 Task: Create a due date automation trigger when advanced on, 2 hours before a card is due add dates not starting tomorrow.
Action: Mouse moved to (980, 78)
Screenshot: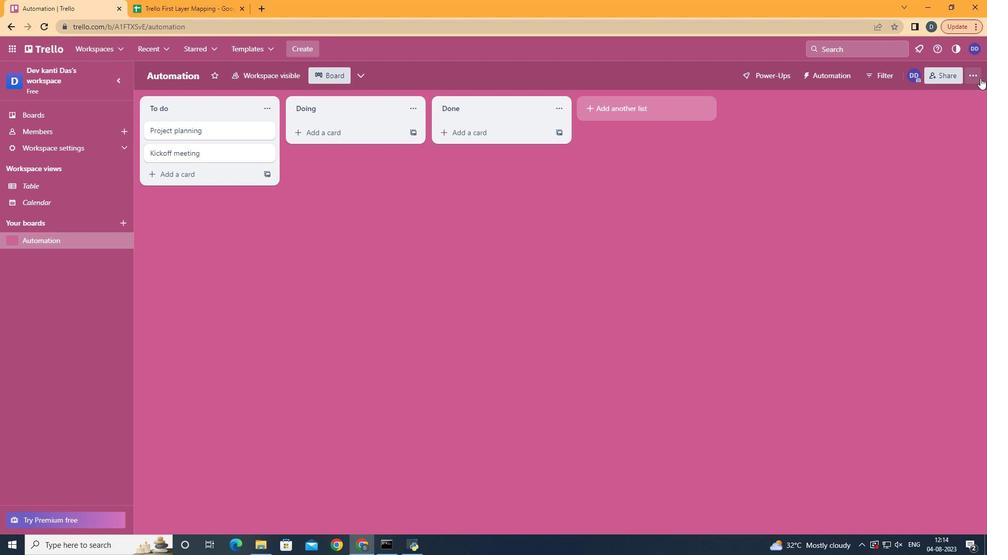 
Action: Mouse pressed left at (980, 78)
Screenshot: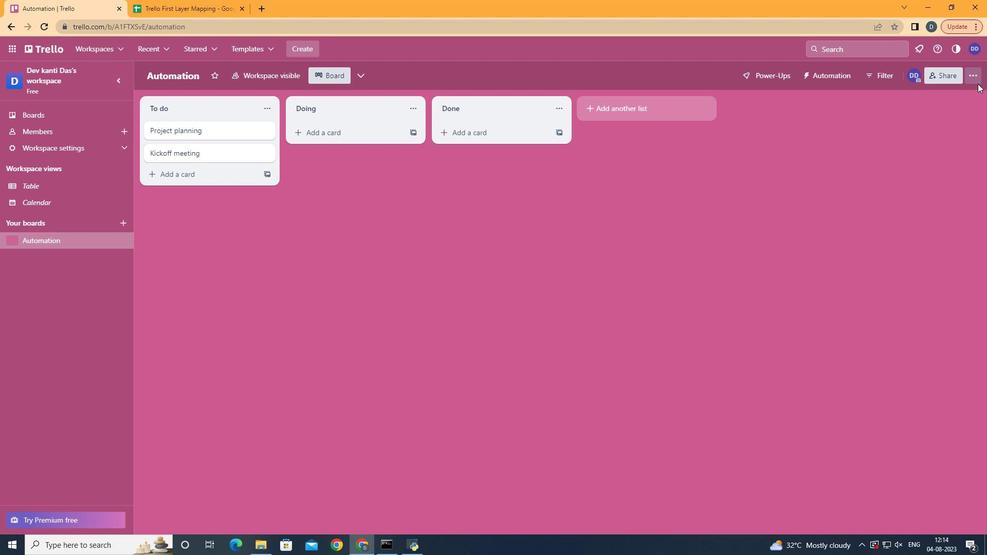 
Action: Mouse moved to (886, 211)
Screenshot: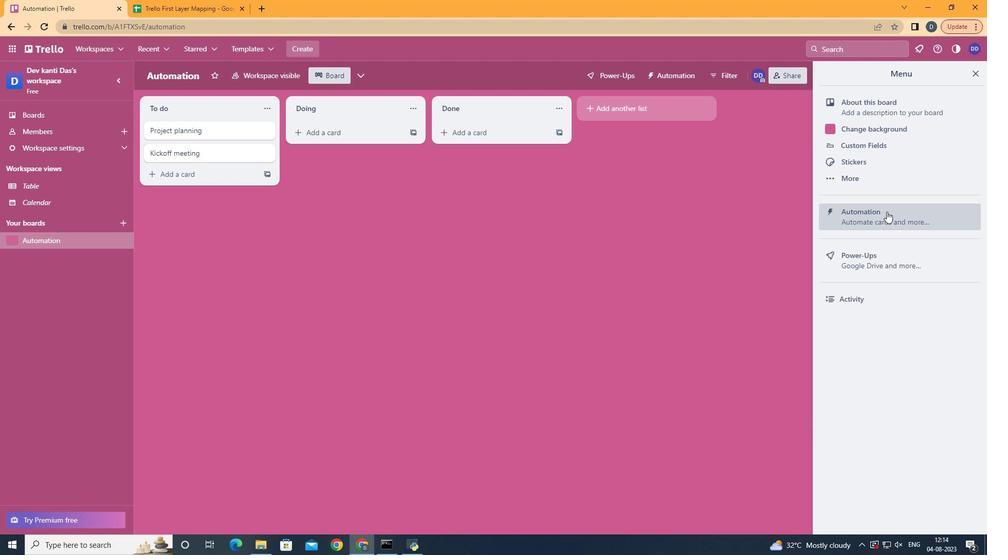 
Action: Mouse pressed left at (886, 211)
Screenshot: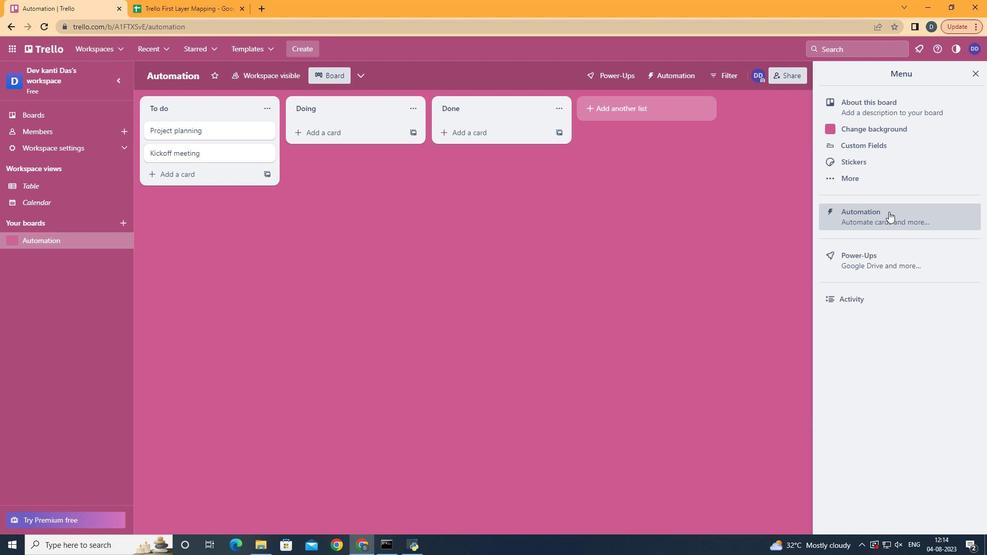 
Action: Mouse moved to (215, 199)
Screenshot: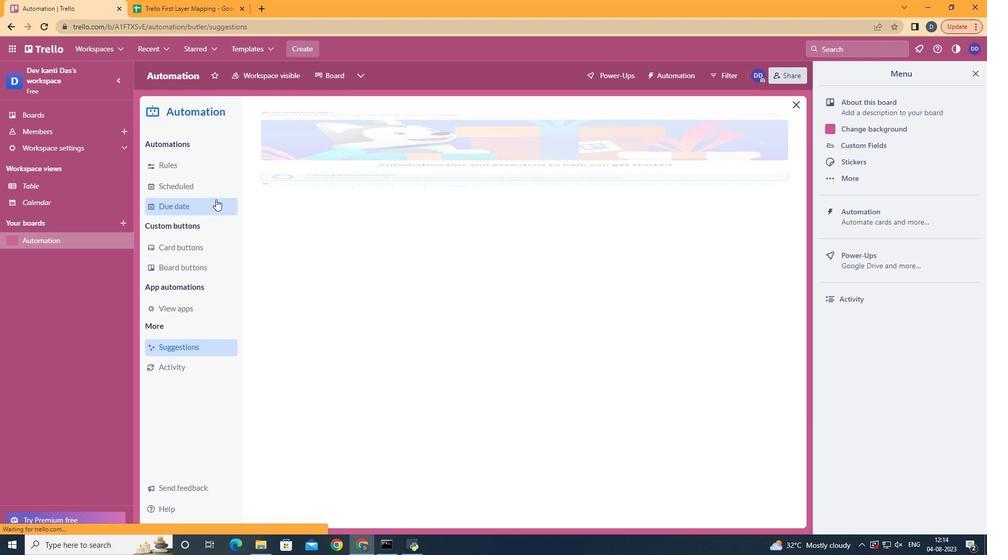 
Action: Mouse pressed left at (215, 199)
Screenshot: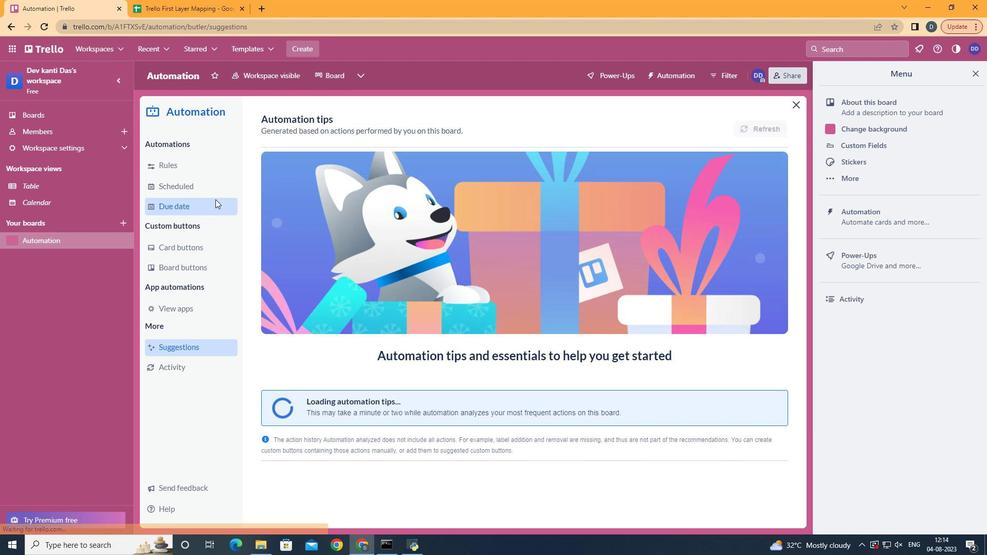
Action: Mouse moved to (735, 119)
Screenshot: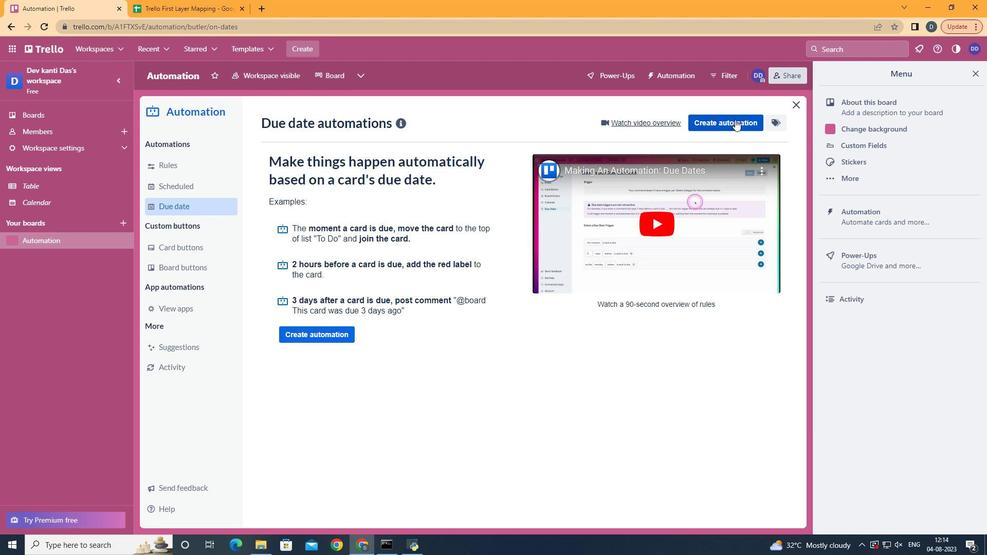 
Action: Mouse pressed left at (735, 119)
Screenshot: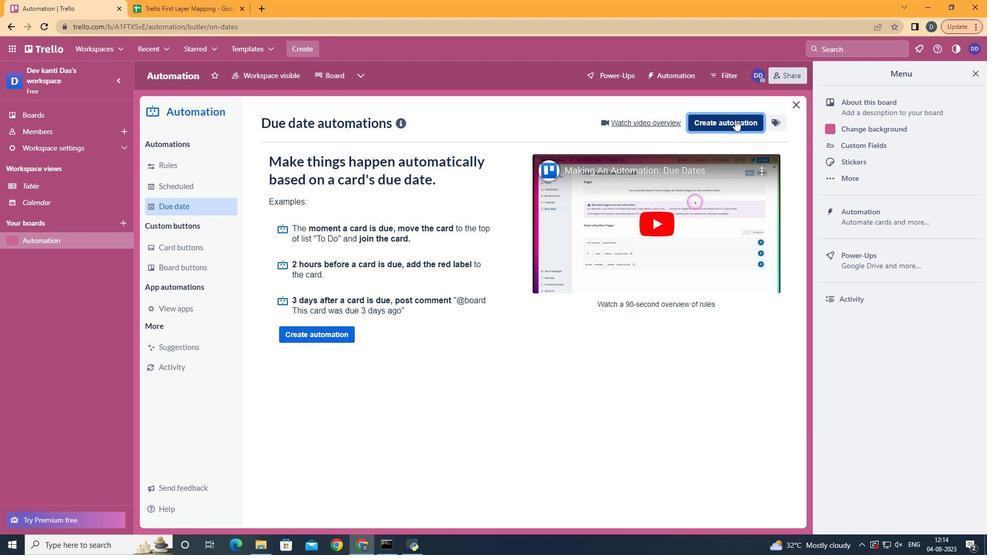 
Action: Mouse moved to (518, 218)
Screenshot: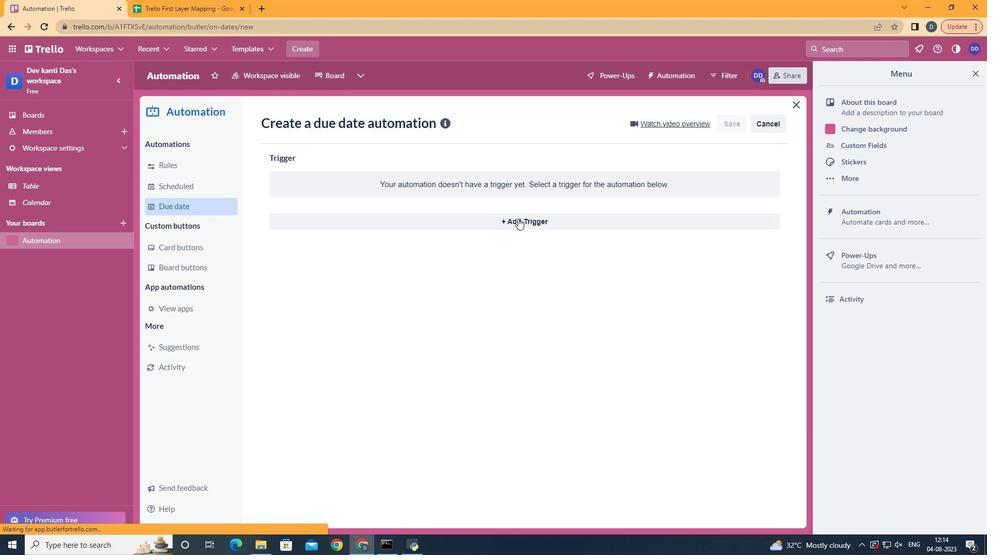 
Action: Mouse pressed left at (518, 218)
Screenshot: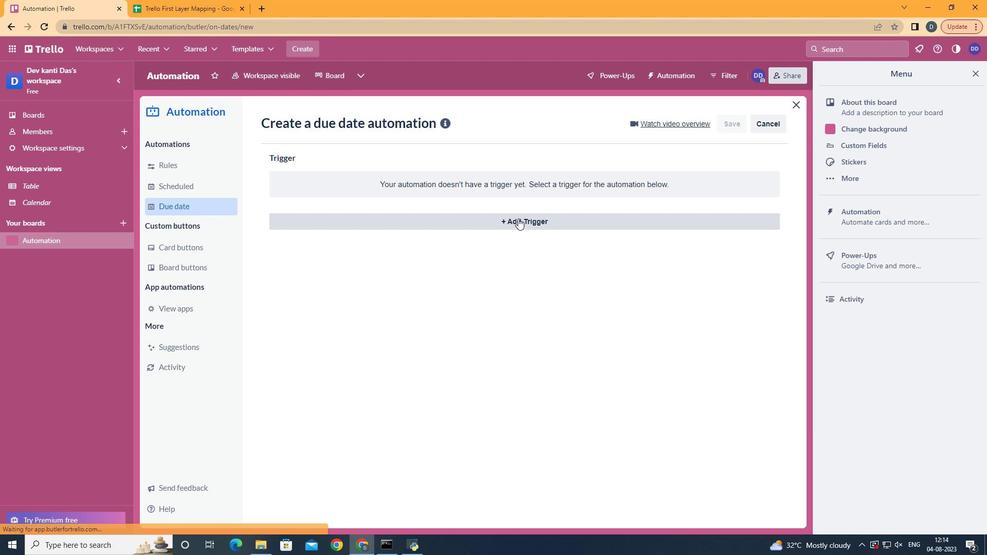
Action: Mouse moved to (334, 437)
Screenshot: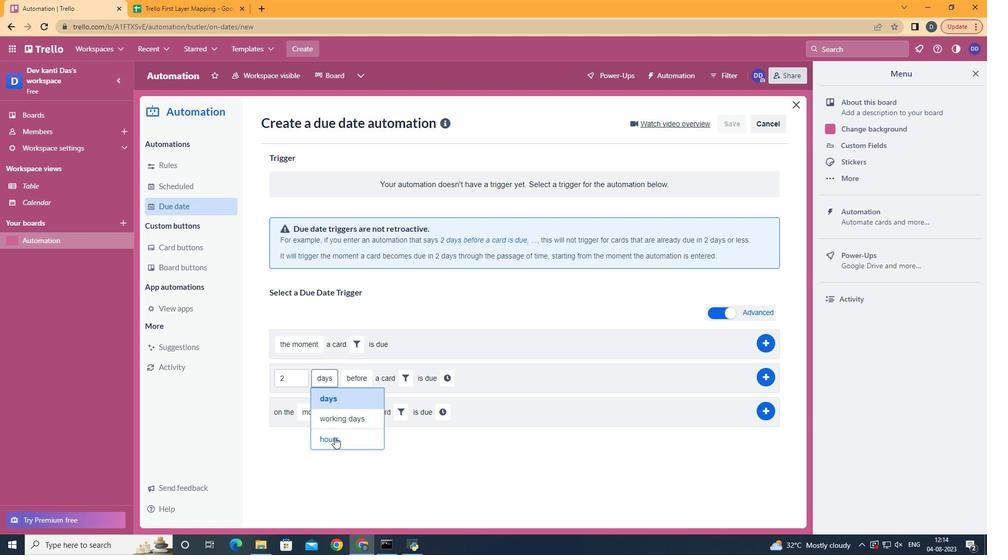 
Action: Mouse pressed left at (334, 437)
Screenshot: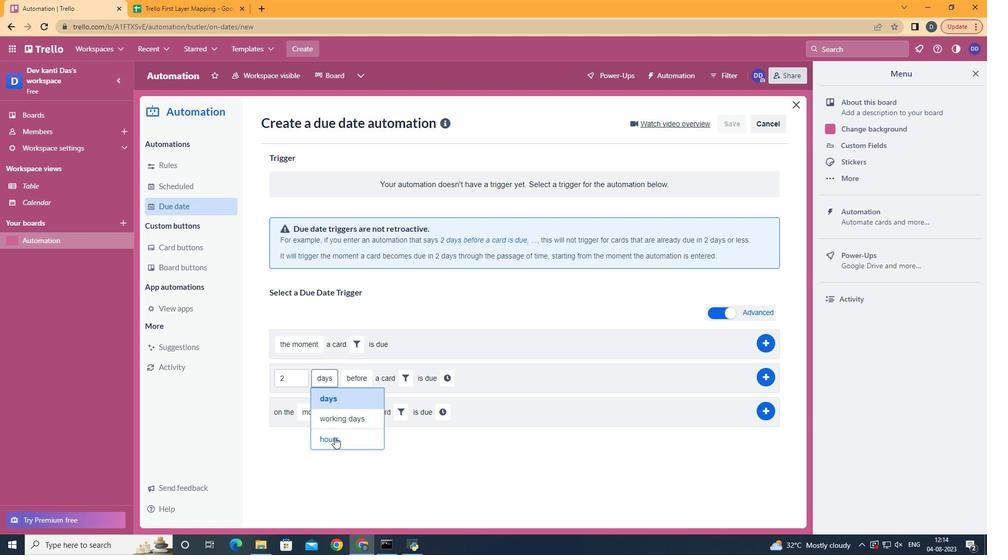 
Action: Mouse moved to (364, 393)
Screenshot: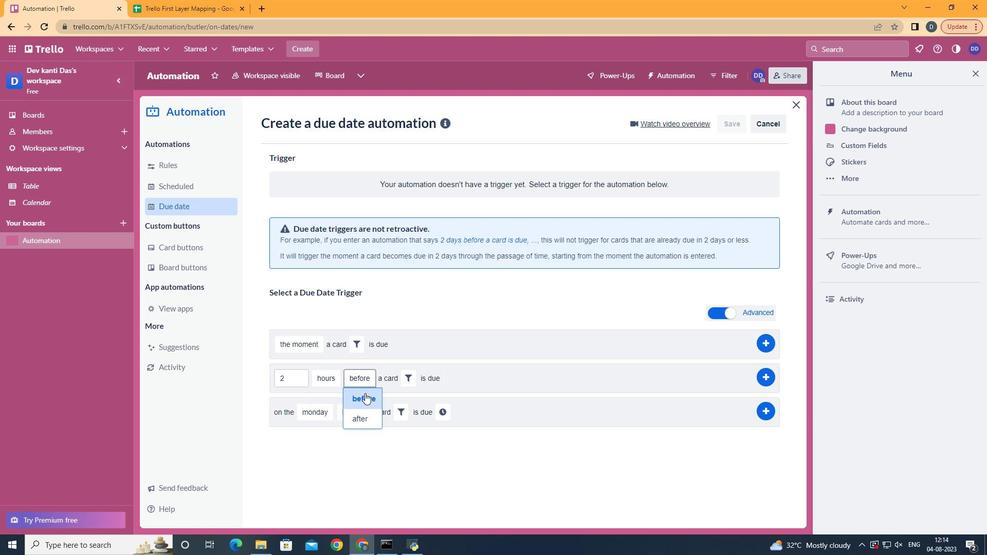 
Action: Mouse pressed left at (364, 393)
Screenshot: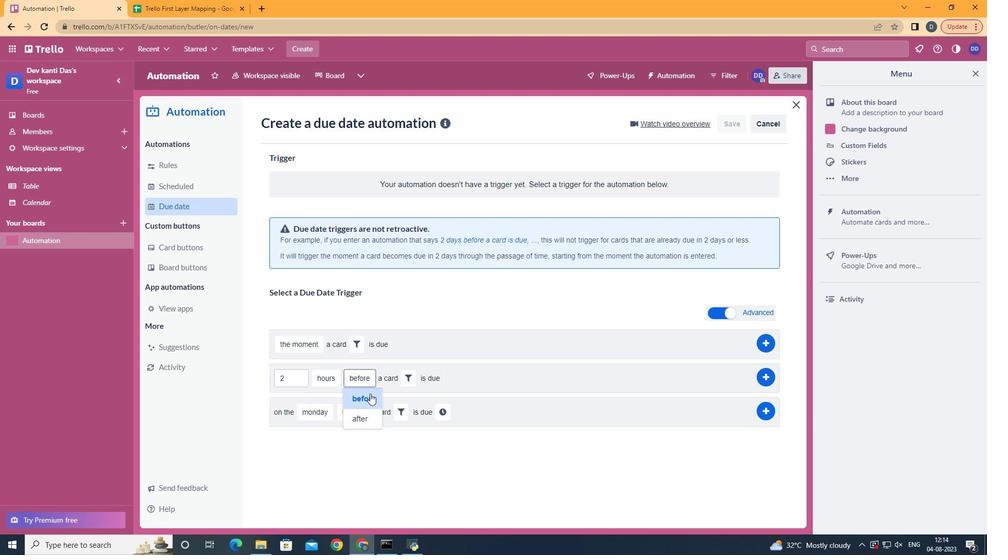 
Action: Mouse moved to (405, 377)
Screenshot: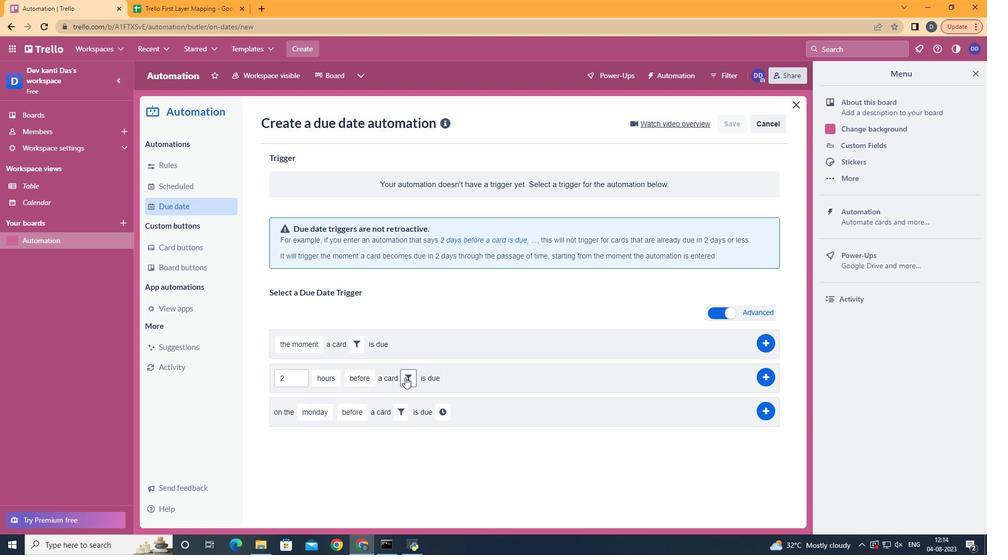 
Action: Mouse pressed left at (405, 377)
Screenshot: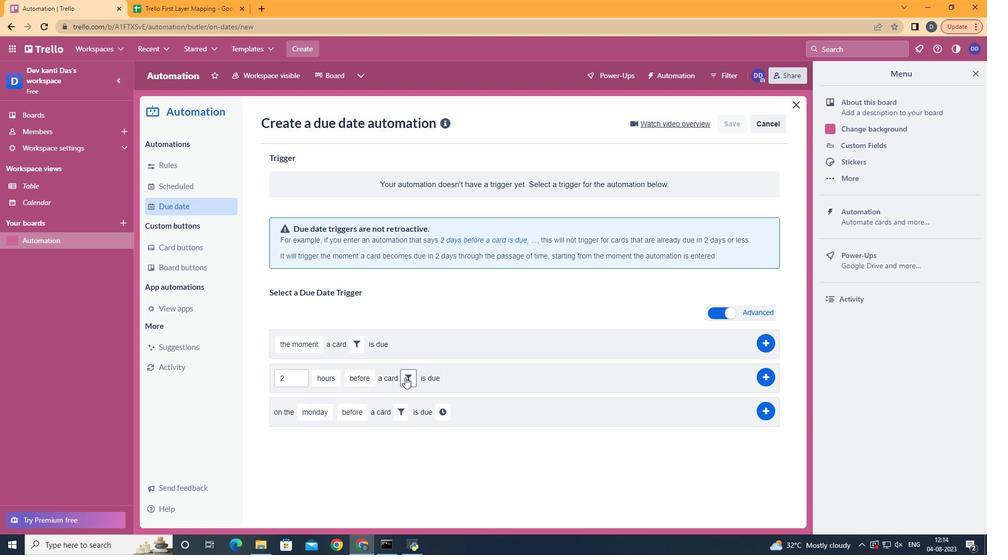 
Action: Mouse moved to (466, 404)
Screenshot: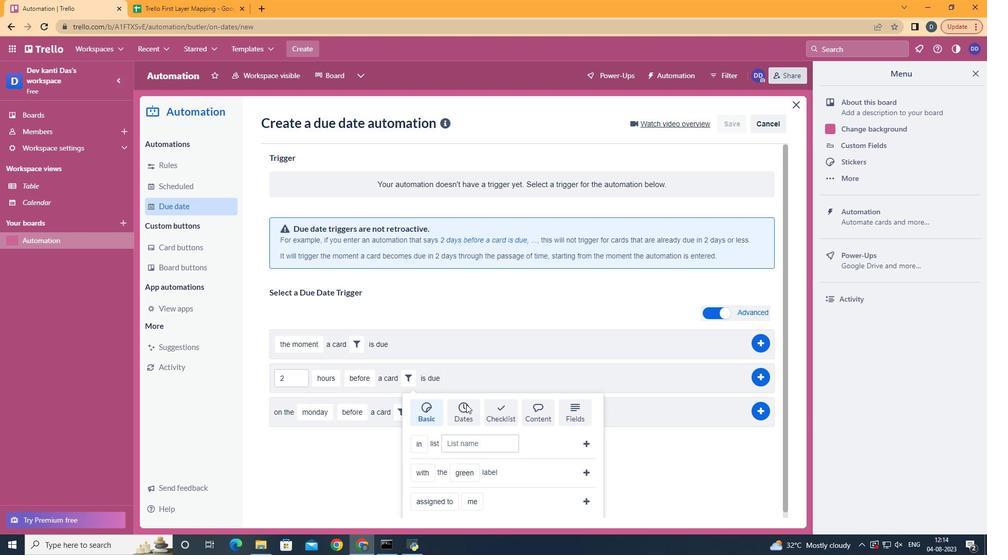 
Action: Mouse pressed left at (466, 404)
Screenshot: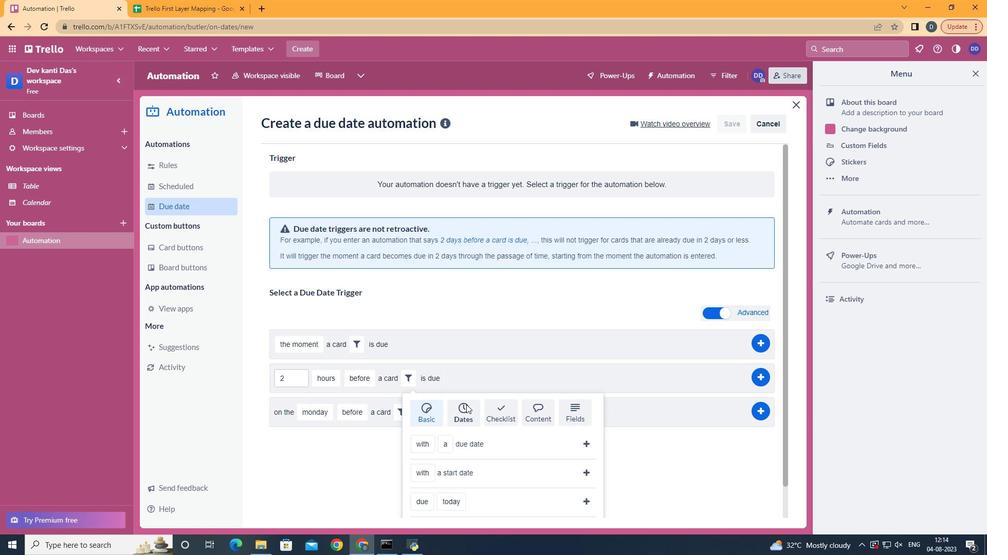 
Action: Mouse scrolled (466, 404) with delta (0, 0)
Screenshot: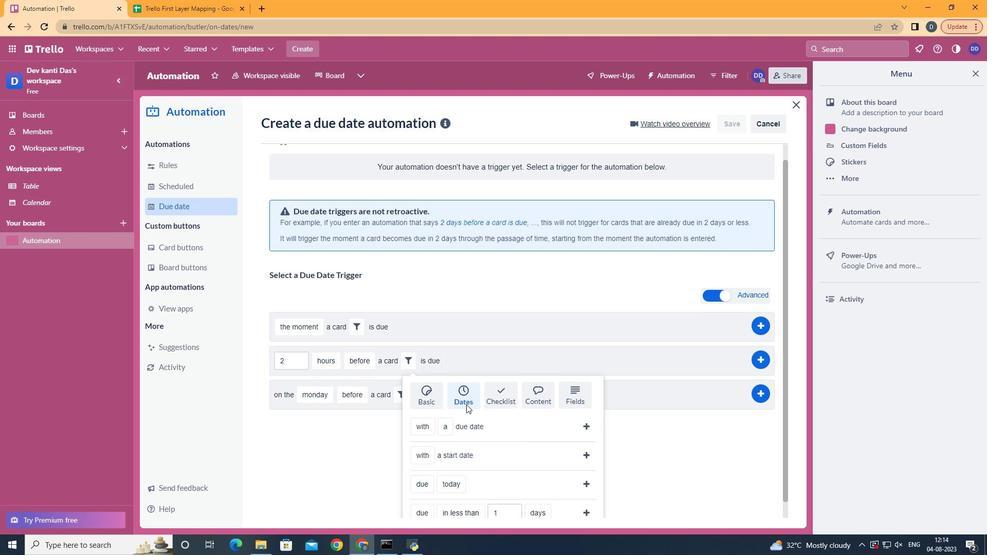 
Action: Mouse scrolled (466, 404) with delta (0, 0)
Screenshot: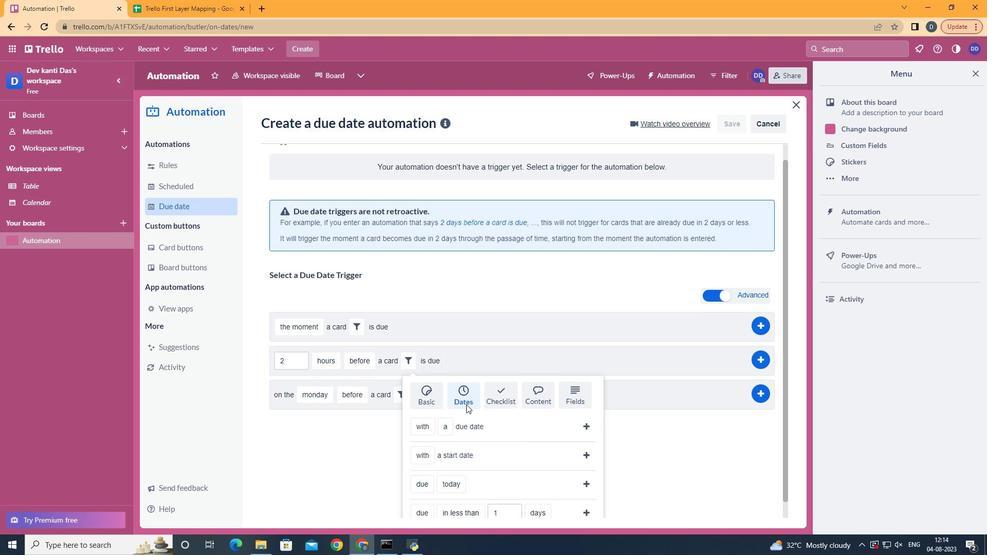 
Action: Mouse scrolled (466, 404) with delta (0, 0)
Screenshot: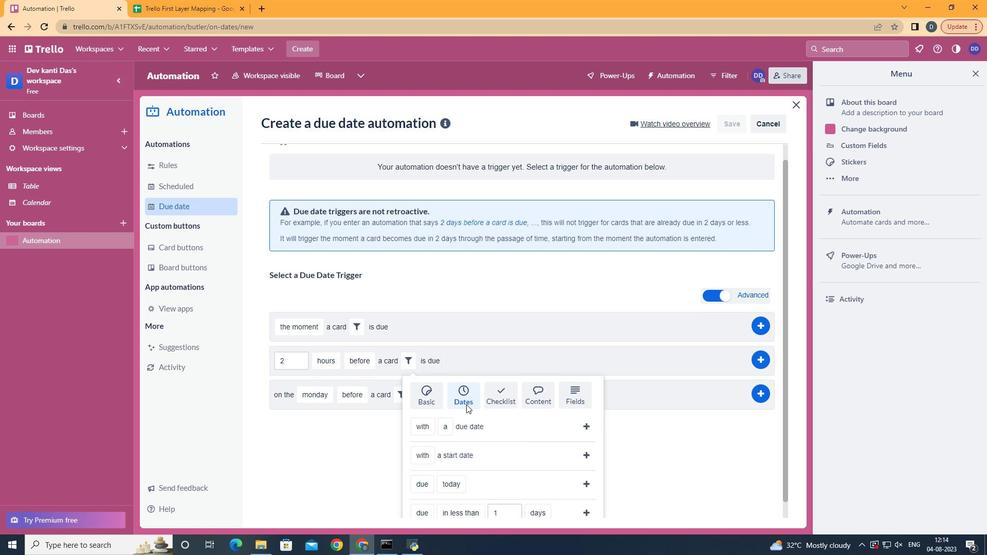 
Action: Mouse scrolled (466, 404) with delta (0, 0)
Screenshot: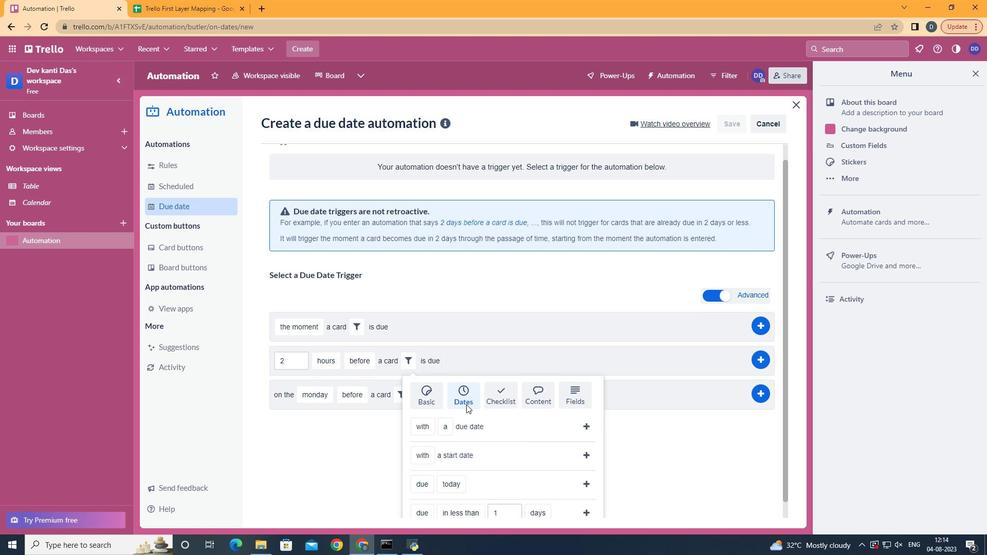 
Action: Mouse scrolled (466, 404) with delta (0, 0)
Screenshot: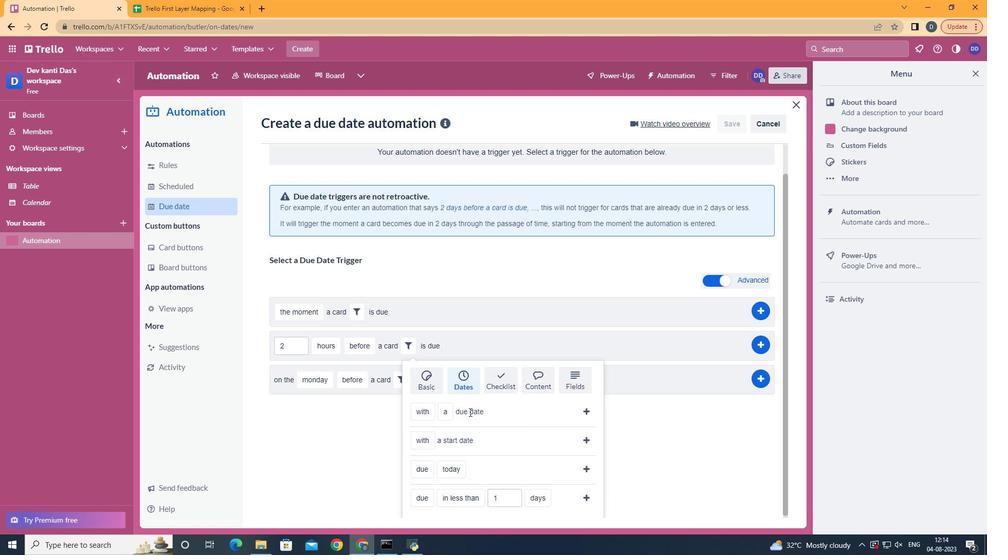 
Action: Mouse moved to (430, 449)
Screenshot: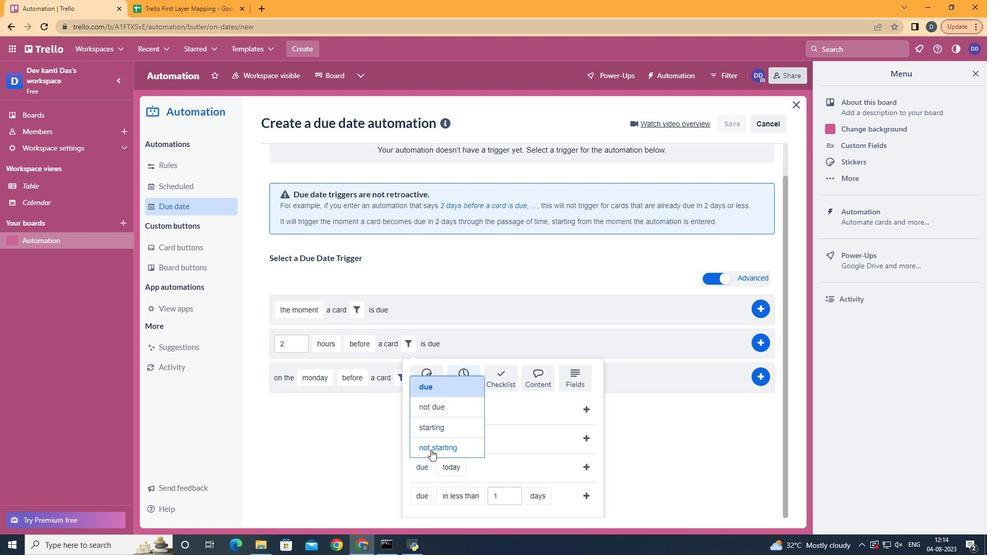 
Action: Mouse pressed left at (430, 449)
Screenshot: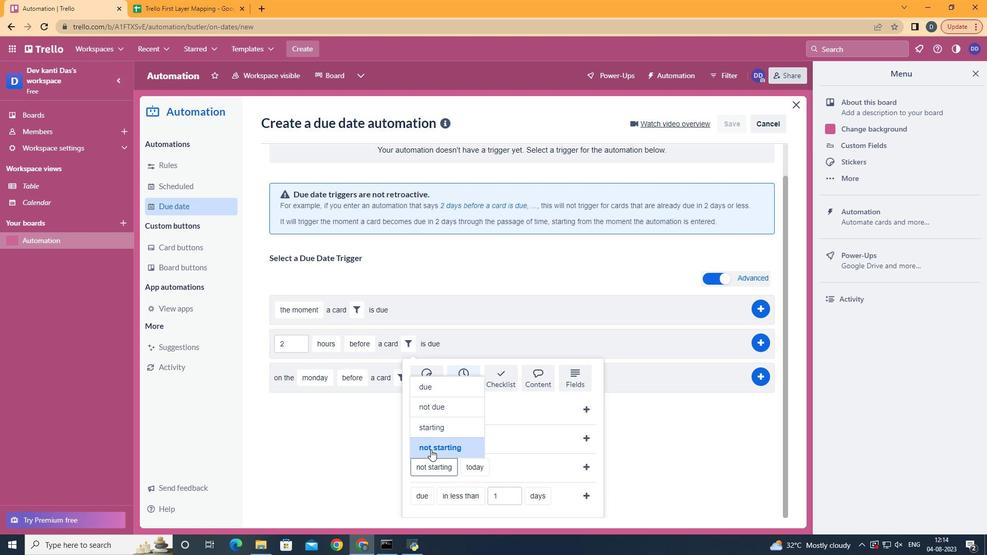 
Action: Mouse moved to (498, 365)
Screenshot: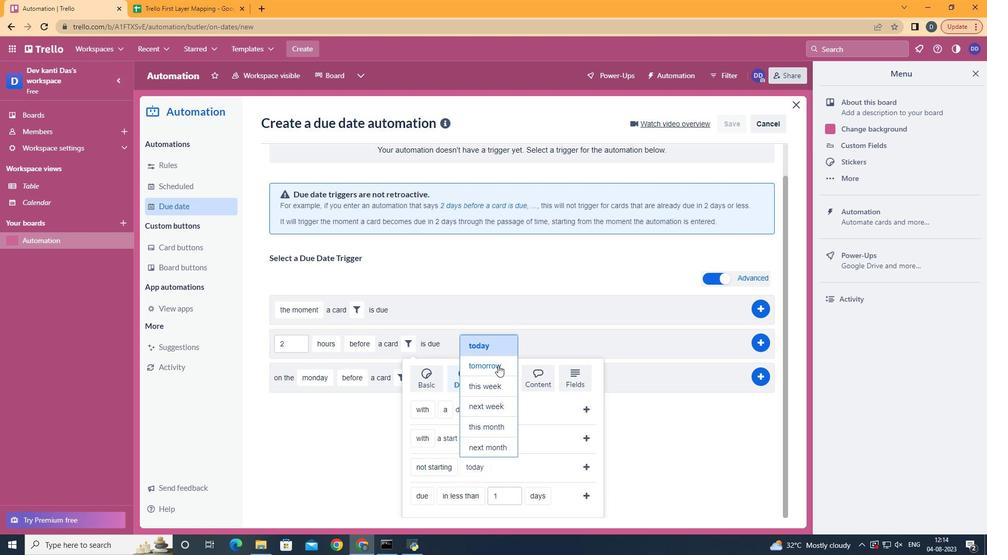 
Action: Mouse pressed left at (498, 365)
Screenshot: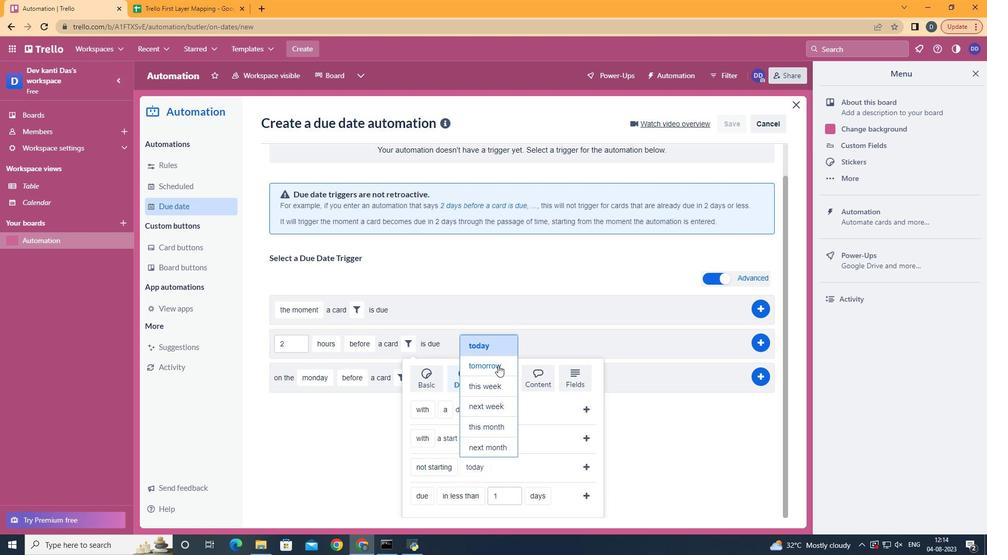 
Action: Mouse moved to (587, 466)
Screenshot: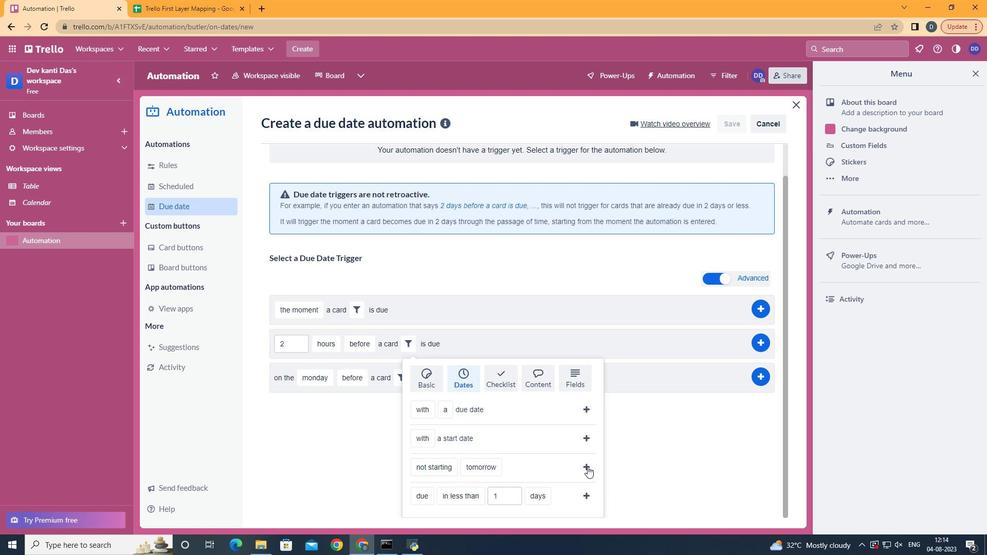 
Action: Mouse pressed left at (587, 466)
Screenshot: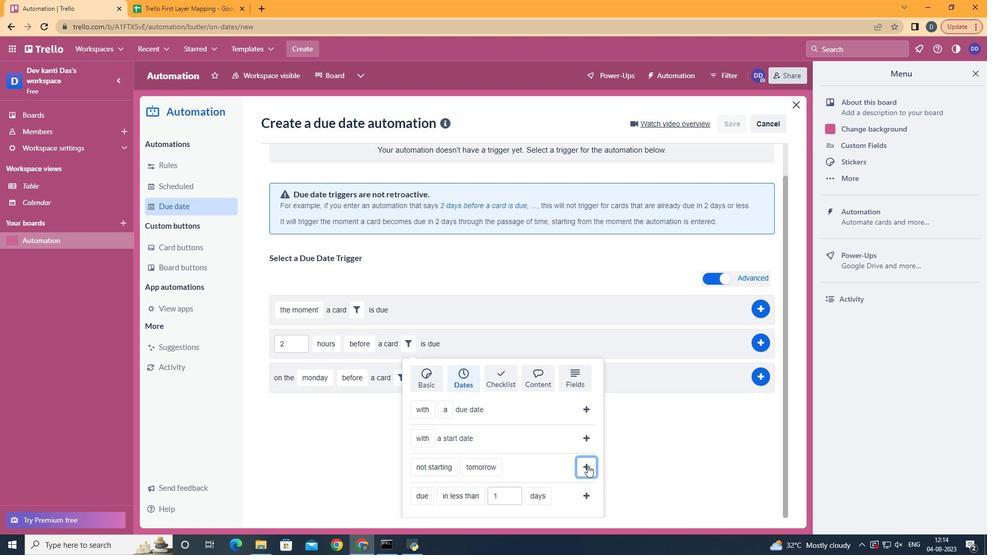 
Action: Mouse moved to (768, 375)
Screenshot: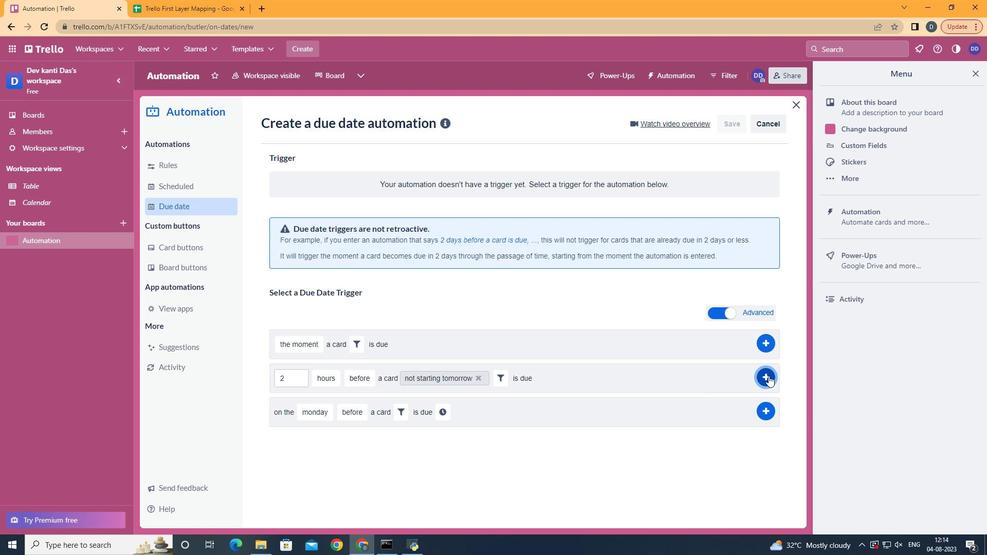 
Action: Mouse pressed left at (768, 375)
Screenshot: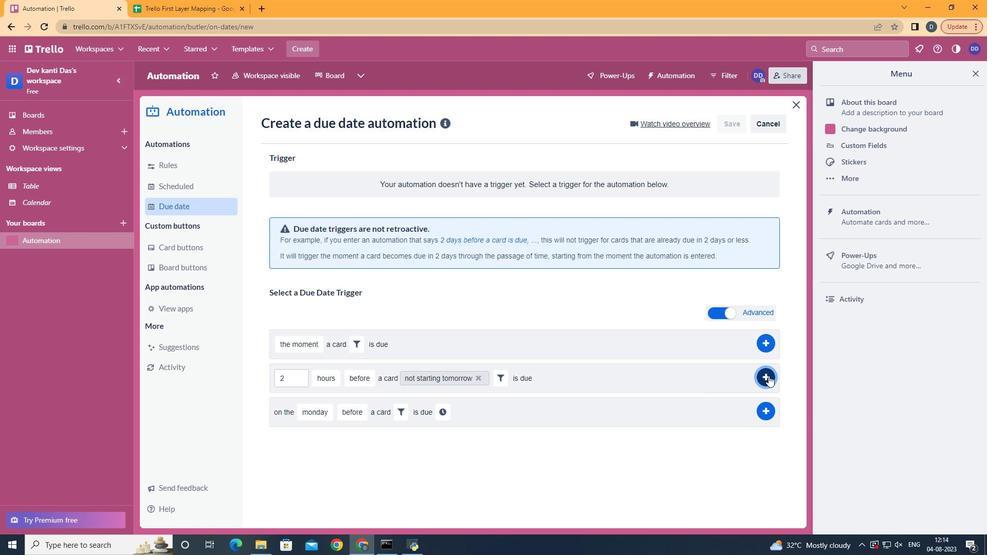 
Action: Mouse moved to (447, 211)
Screenshot: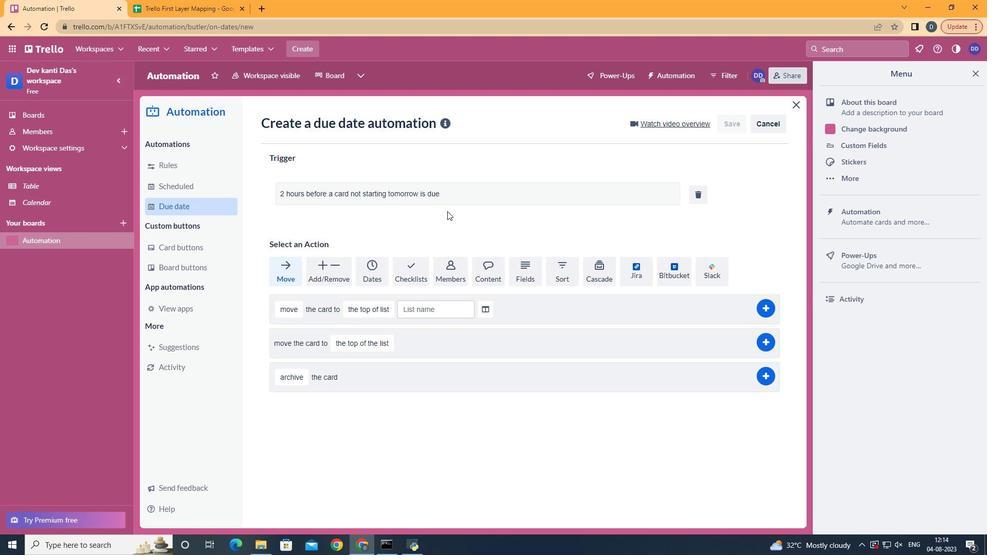 
